 Task: Use the formula "GAUSS" in spreadsheet "Project portfolio".
Action: Mouse moved to (443, 252)
Screenshot: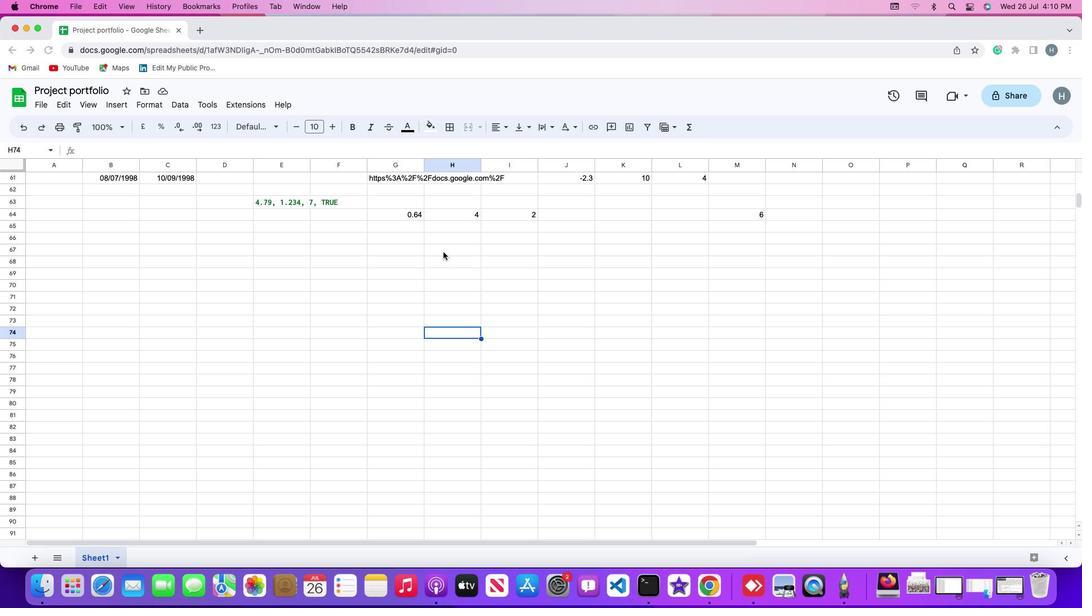 
Action: Mouse pressed left at (443, 252)
Screenshot: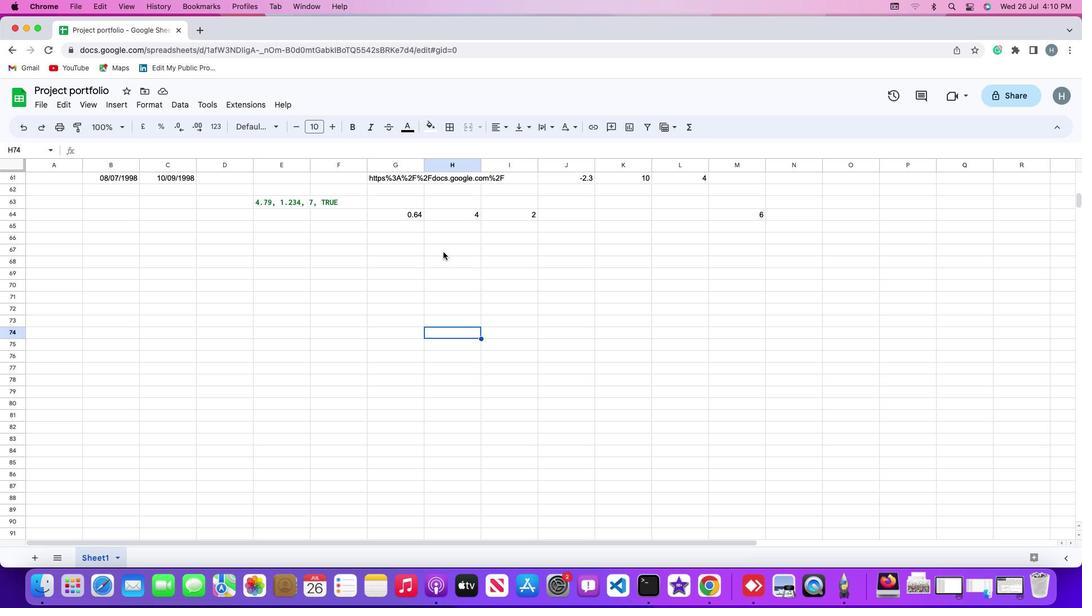 
Action: Mouse moved to (453, 252)
Screenshot: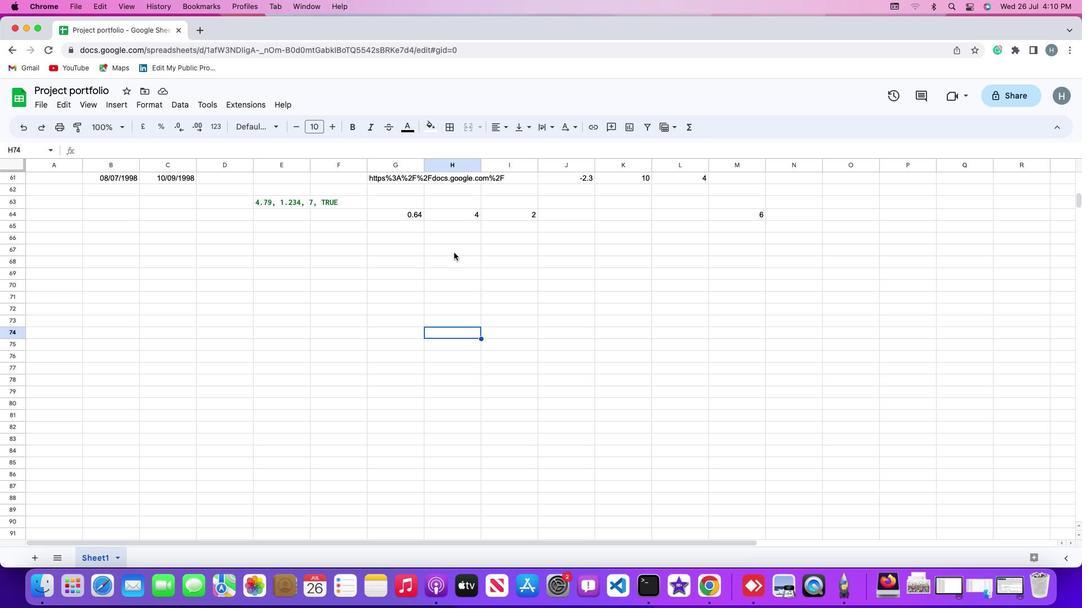 
Action: Mouse pressed left at (453, 252)
Screenshot: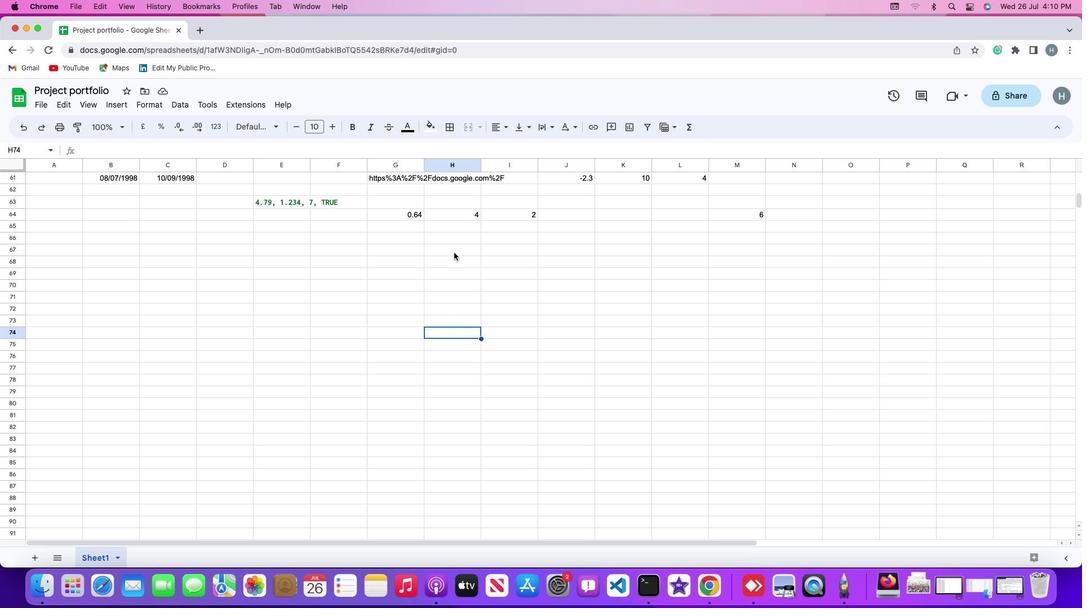 
Action: Mouse moved to (128, 104)
Screenshot: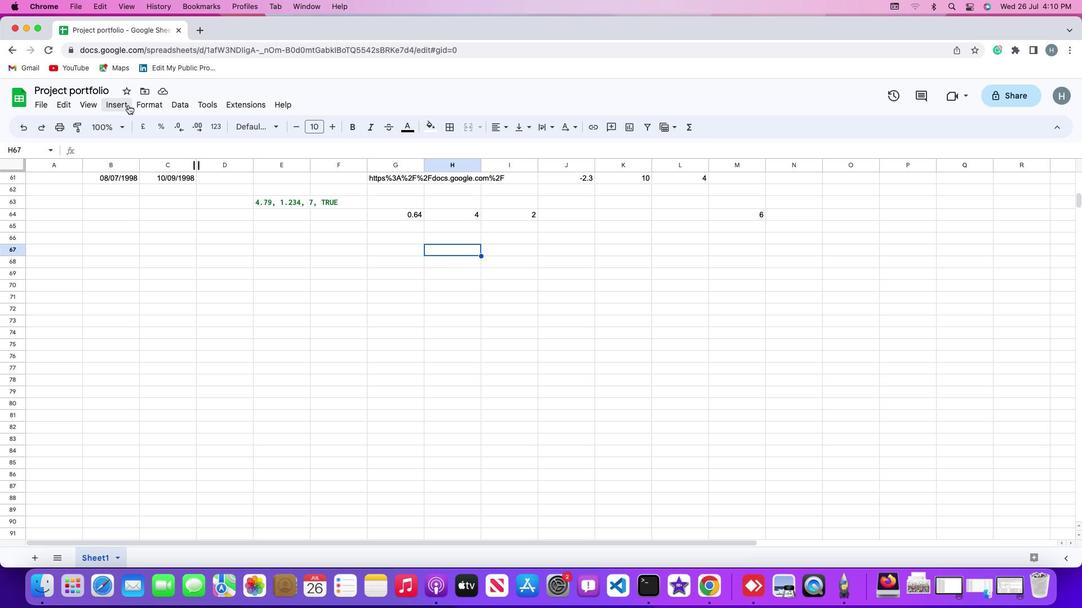 
Action: Mouse pressed left at (128, 104)
Screenshot: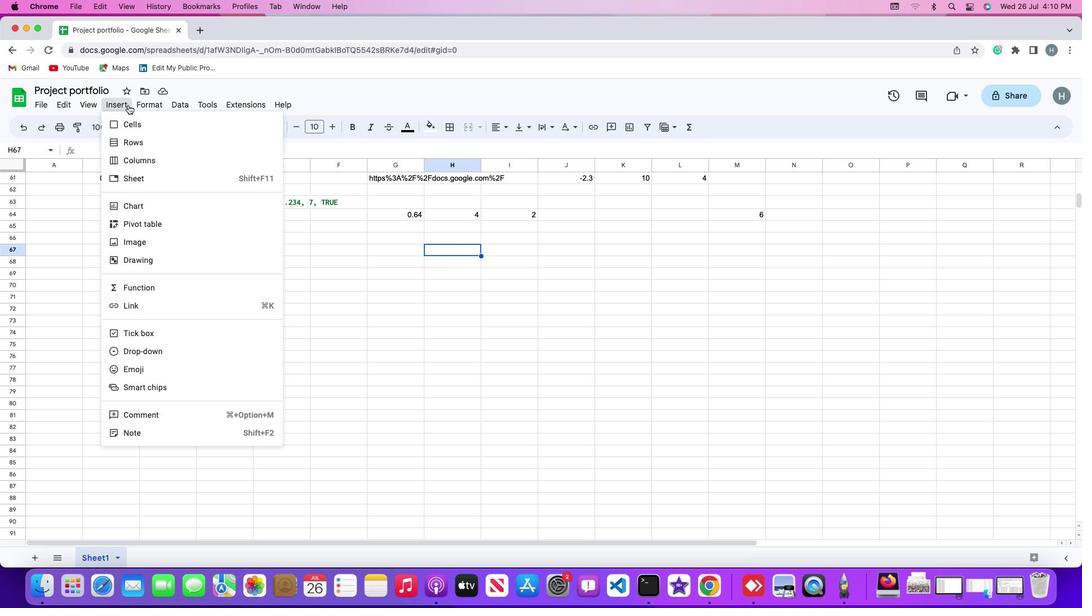 
Action: Mouse moved to (130, 288)
Screenshot: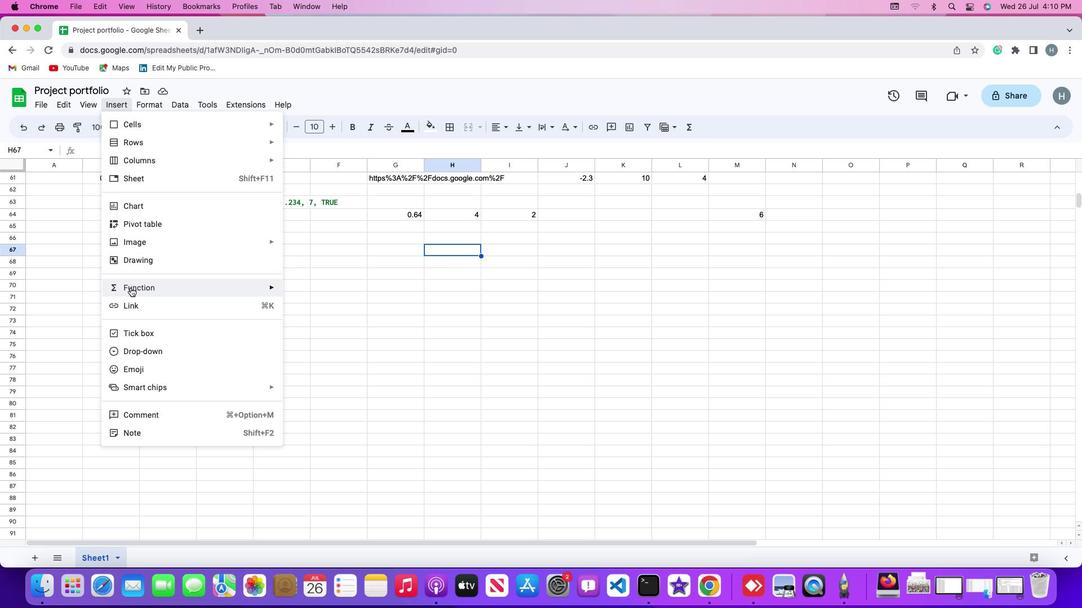 
Action: Mouse pressed left at (130, 288)
Screenshot: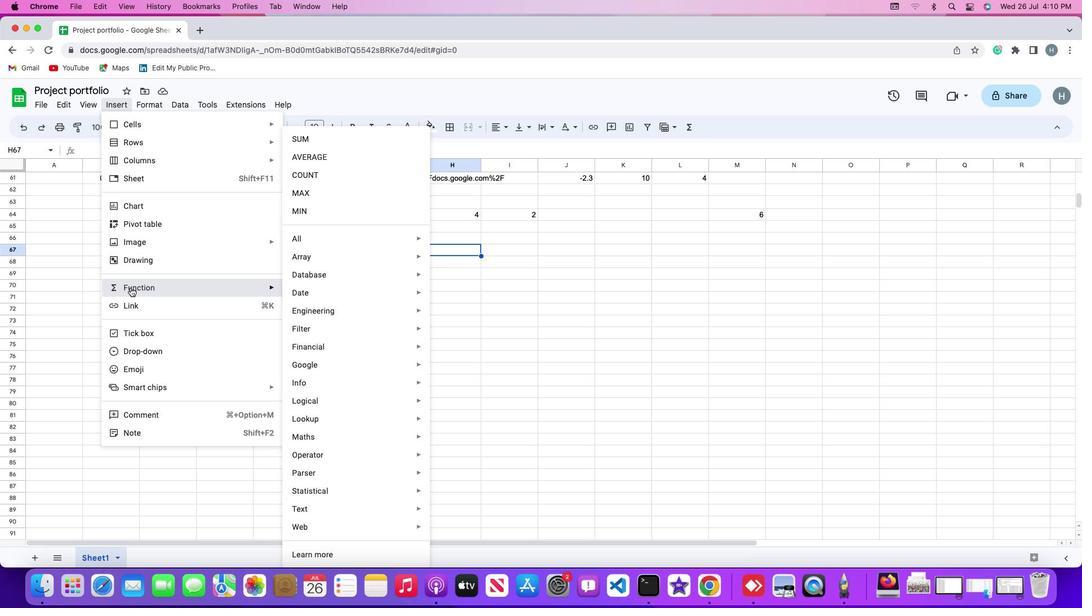 
Action: Mouse moved to (328, 239)
Screenshot: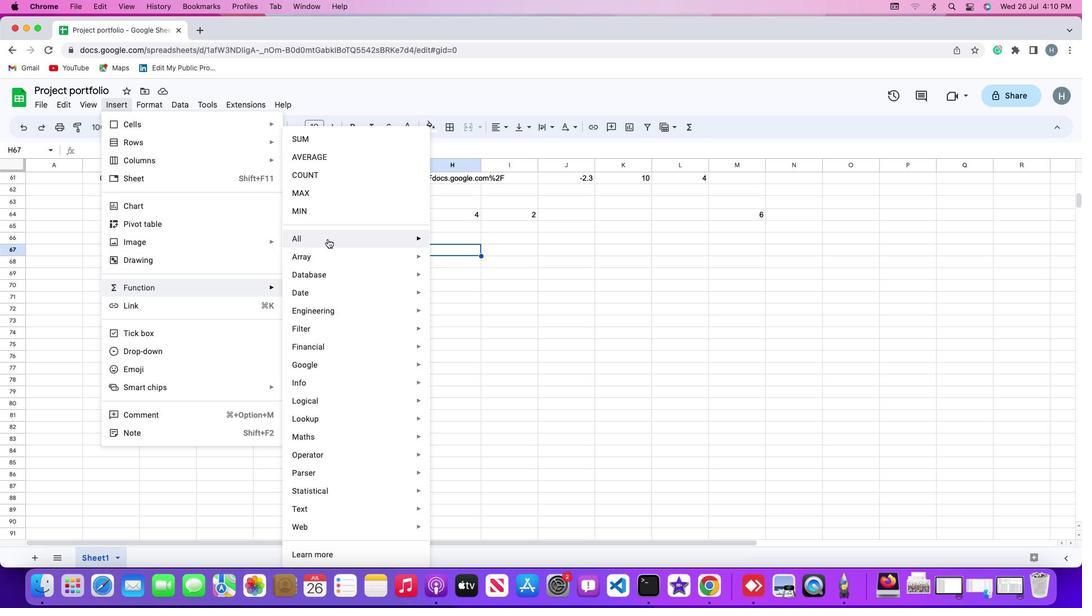 
Action: Mouse pressed left at (328, 239)
Screenshot: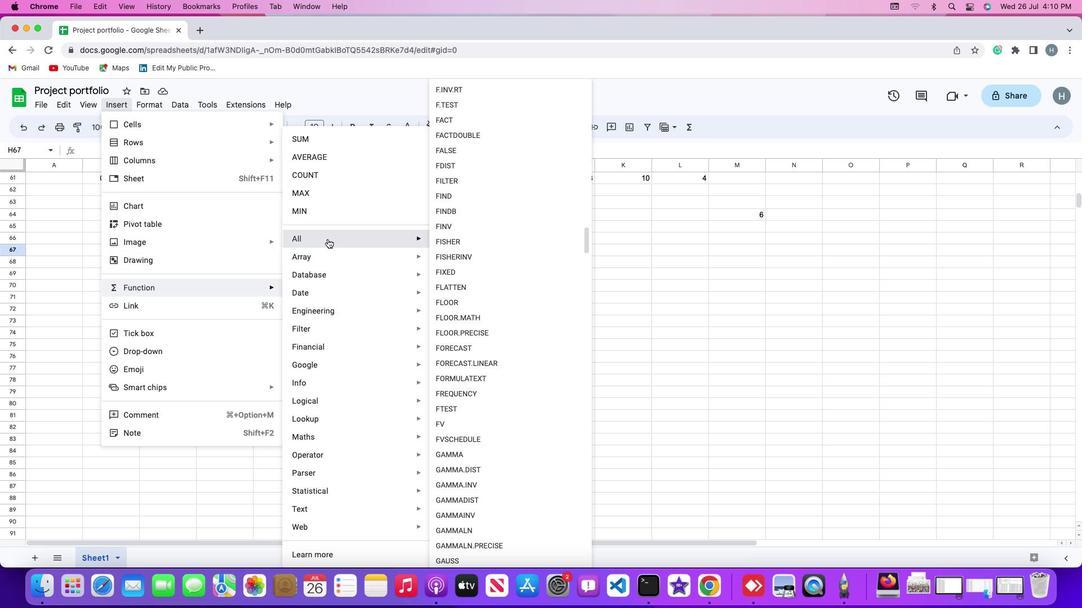 
Action: Mouse moved to (539, 495)
Screenshot: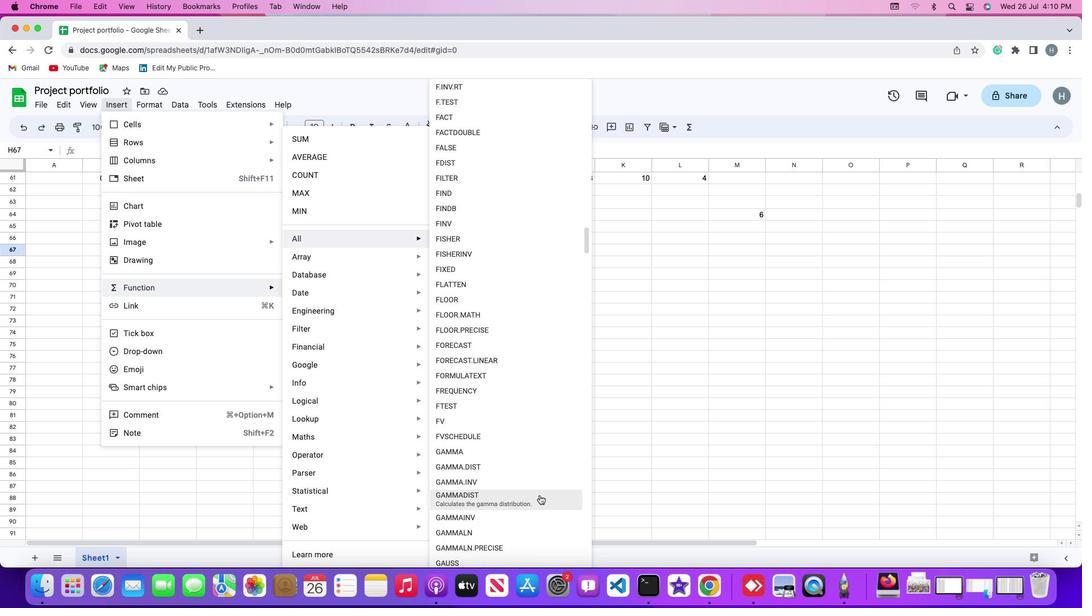 
Action: Mouse scrolled (539, 495) with delta (0, 0)
Screenshot: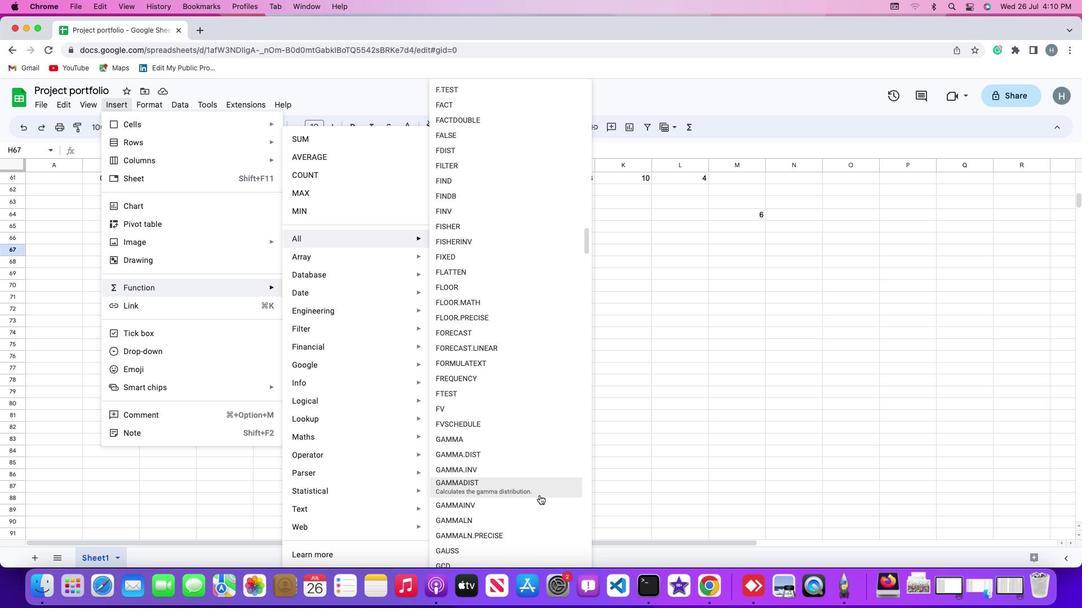 
Action: Mouse scrolled (539, 495) with delta (0, 0)
Screenshot: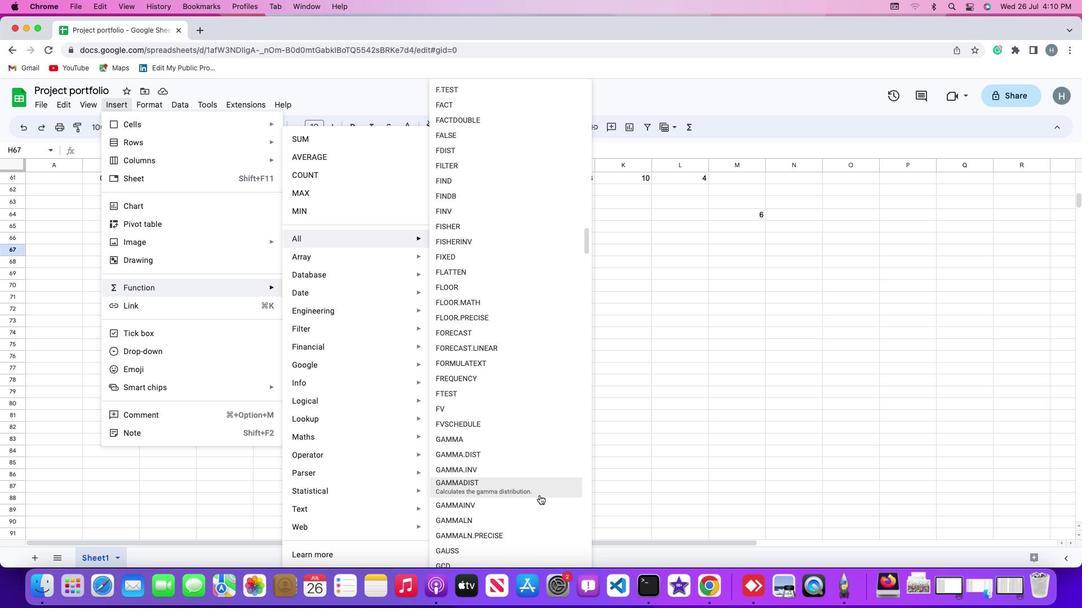 
Action: Mouse scrolled (539, 495) with delta (0, -1)
Screenshot: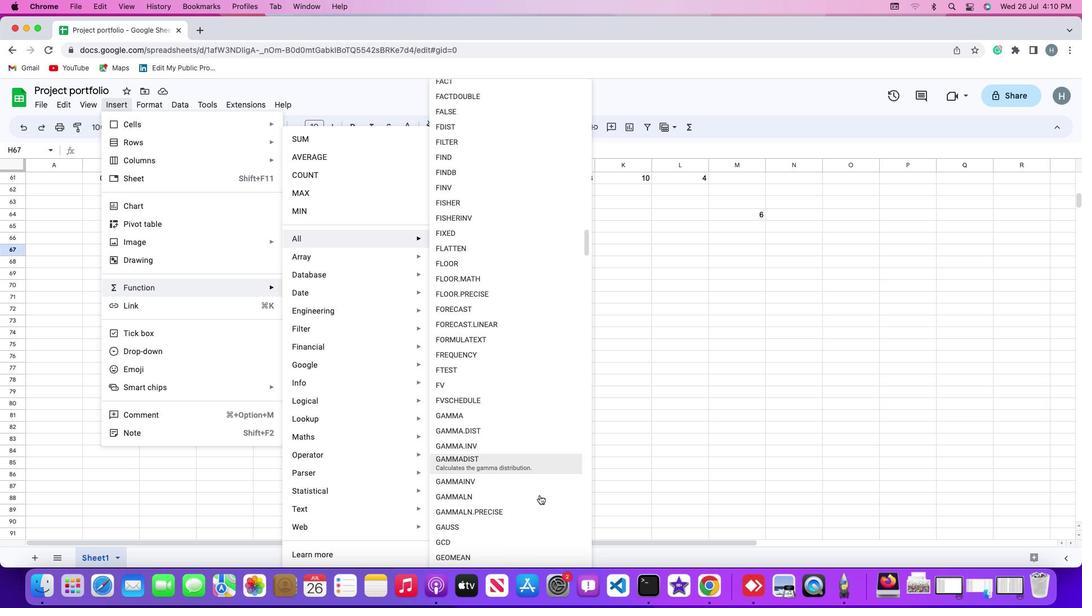 
Action: Mouse moved to (475, 465)
Screenshot: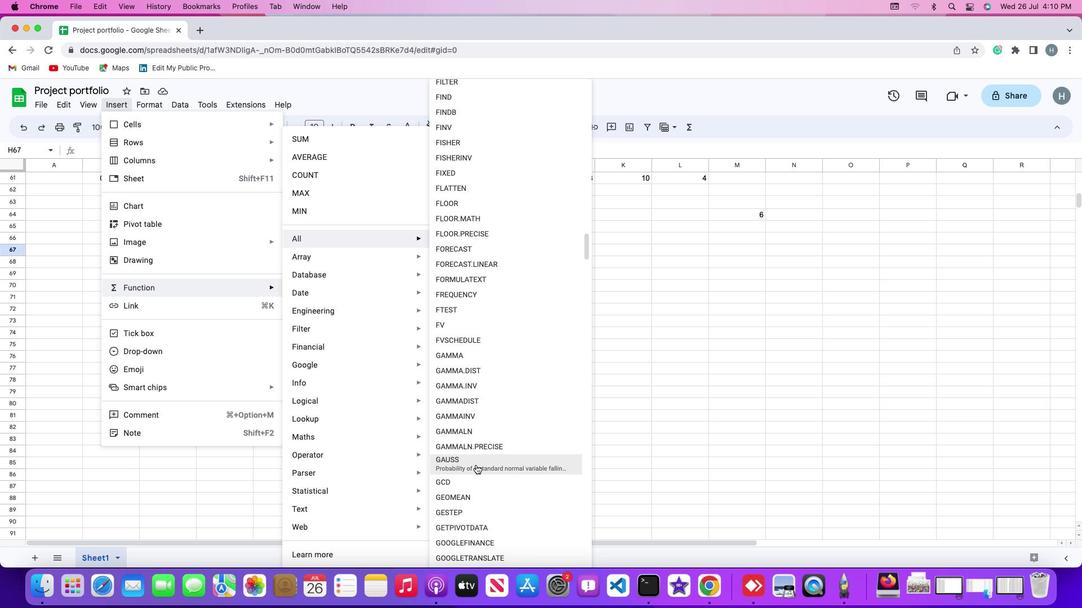 
Action: Mouse pressed left at (475, 465)
Screenshot: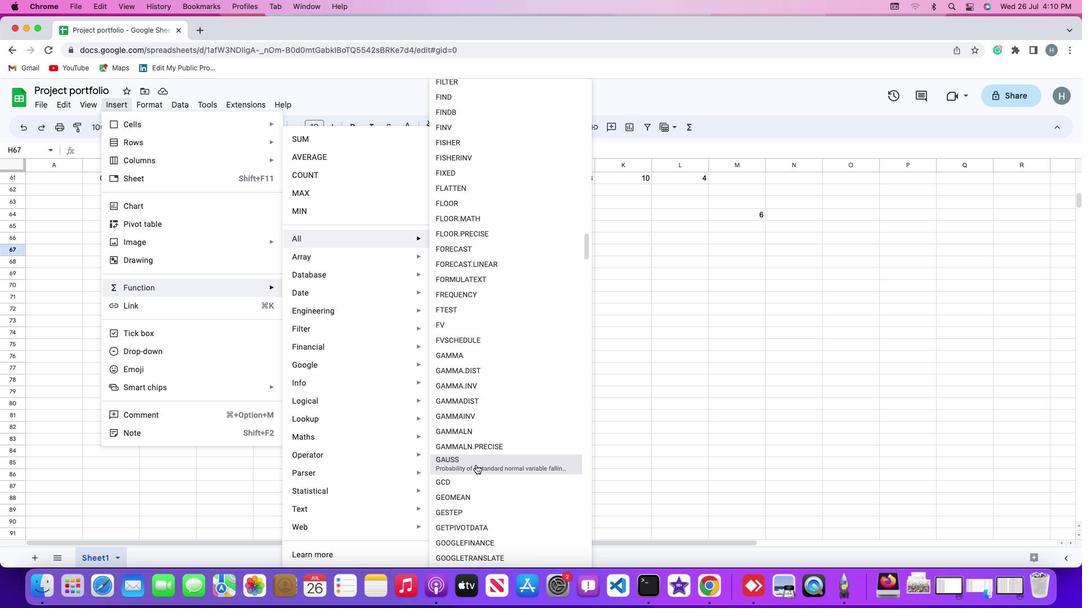 
Action: Mouse moved to (493, 211)
Screenshot: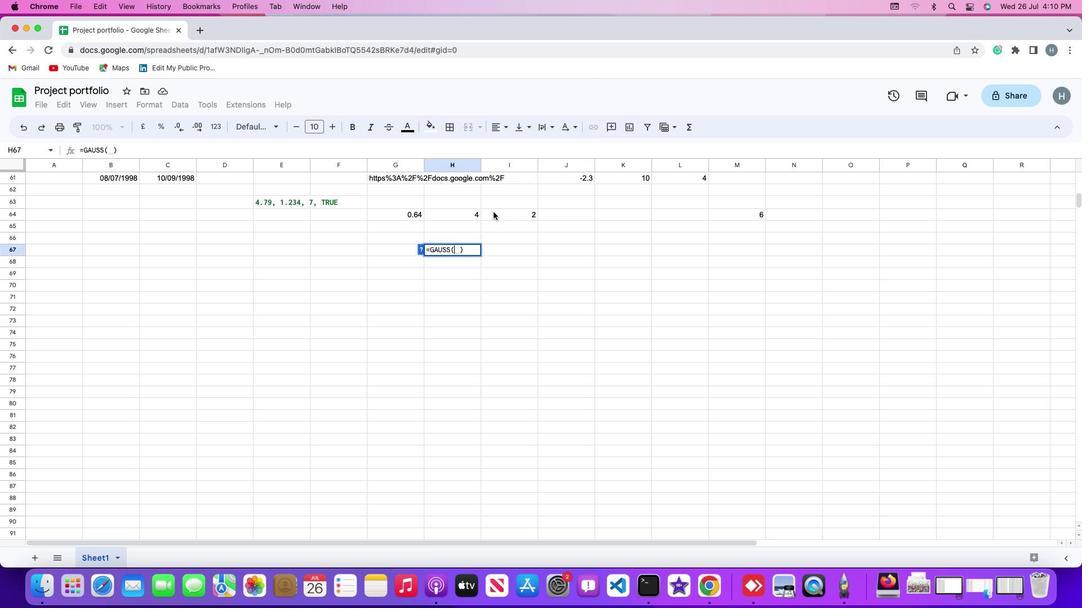 
Action: Mouse pressed left at (493, 211)
Screenshot: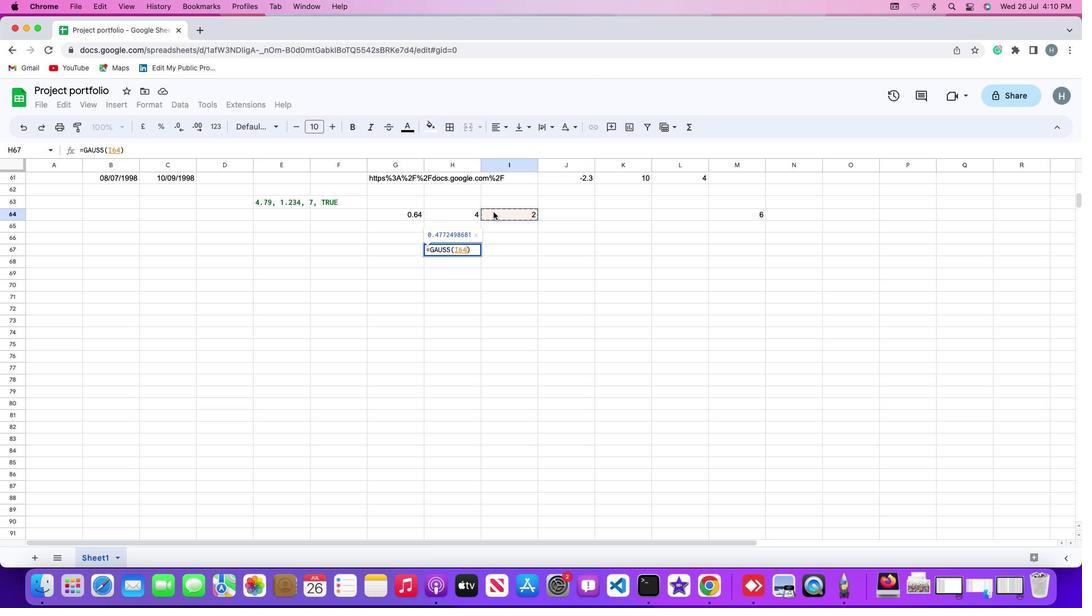 
Action: Mouse moved to (492, 215)
Screenshot: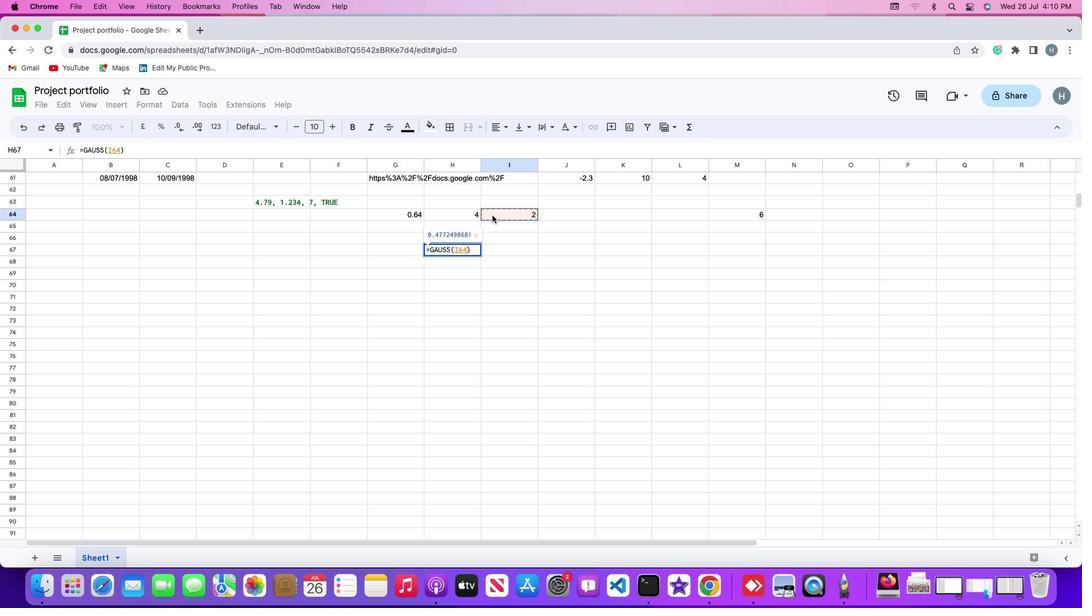 
Action: Key pressed Key.enter
Screenshot: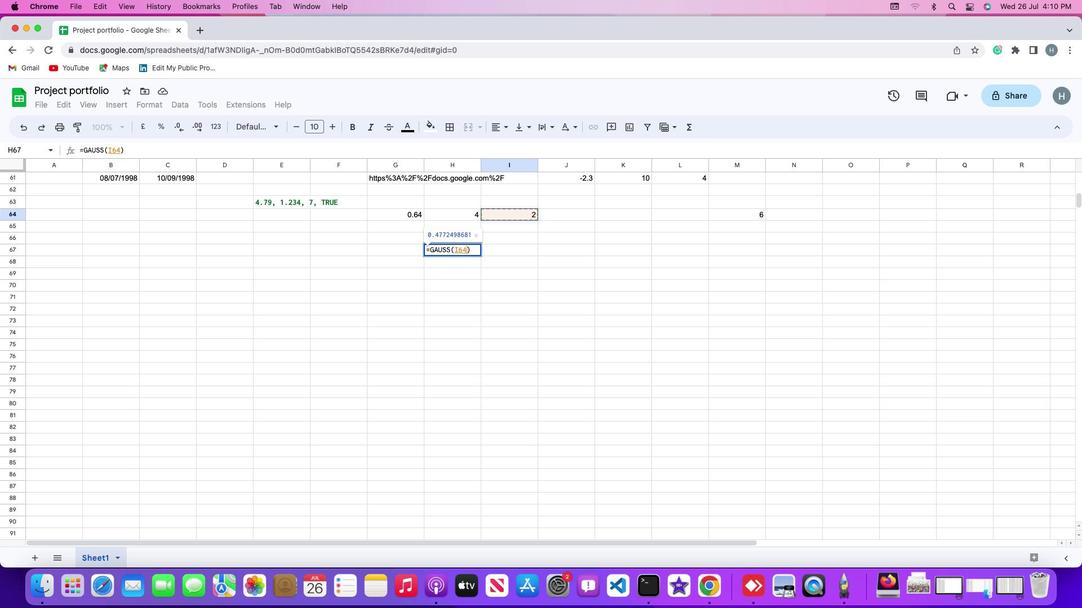 
Action: Mouse moved to (489, 219)
Screenshot: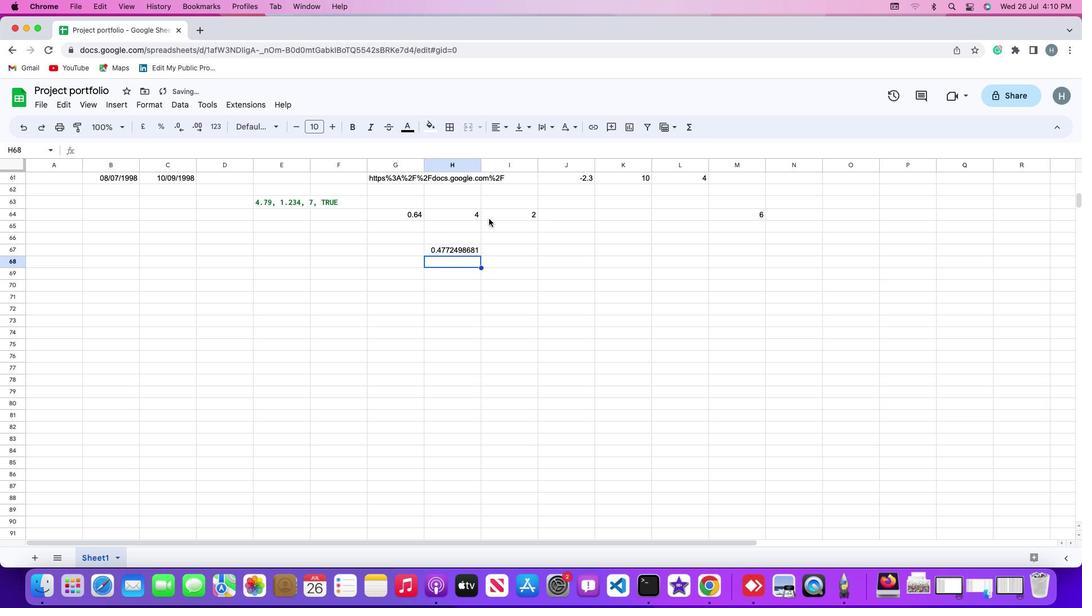 
